 Task: Create a due date automation trigger when advanced on, 2 hours before a card is due add fields with all custom fields completed.
Action: Mouse moved to (1360, 106)
Screenshot: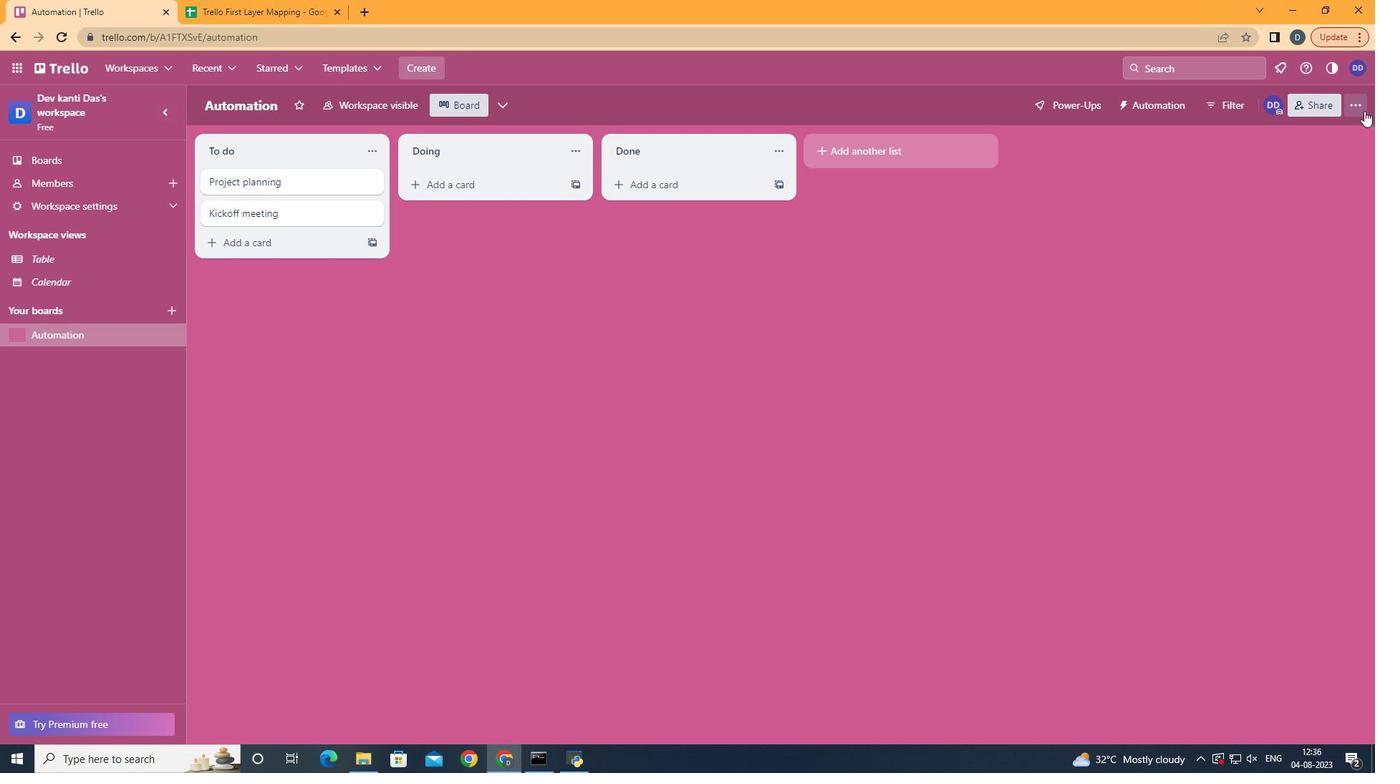 
Action: Mouse pressed left at (1360, 106)
Screenshot: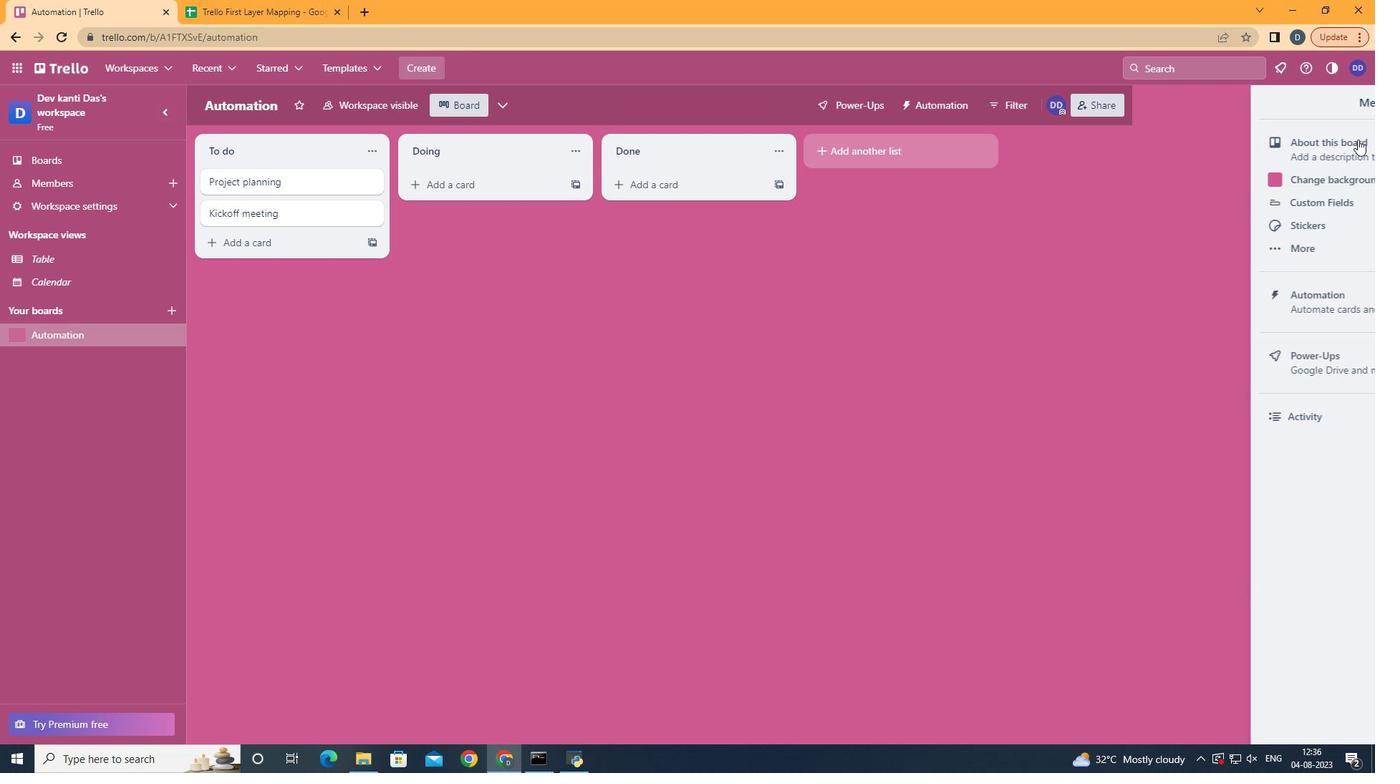 
Action: Mouse moved to (1270, 293)
Screenshot: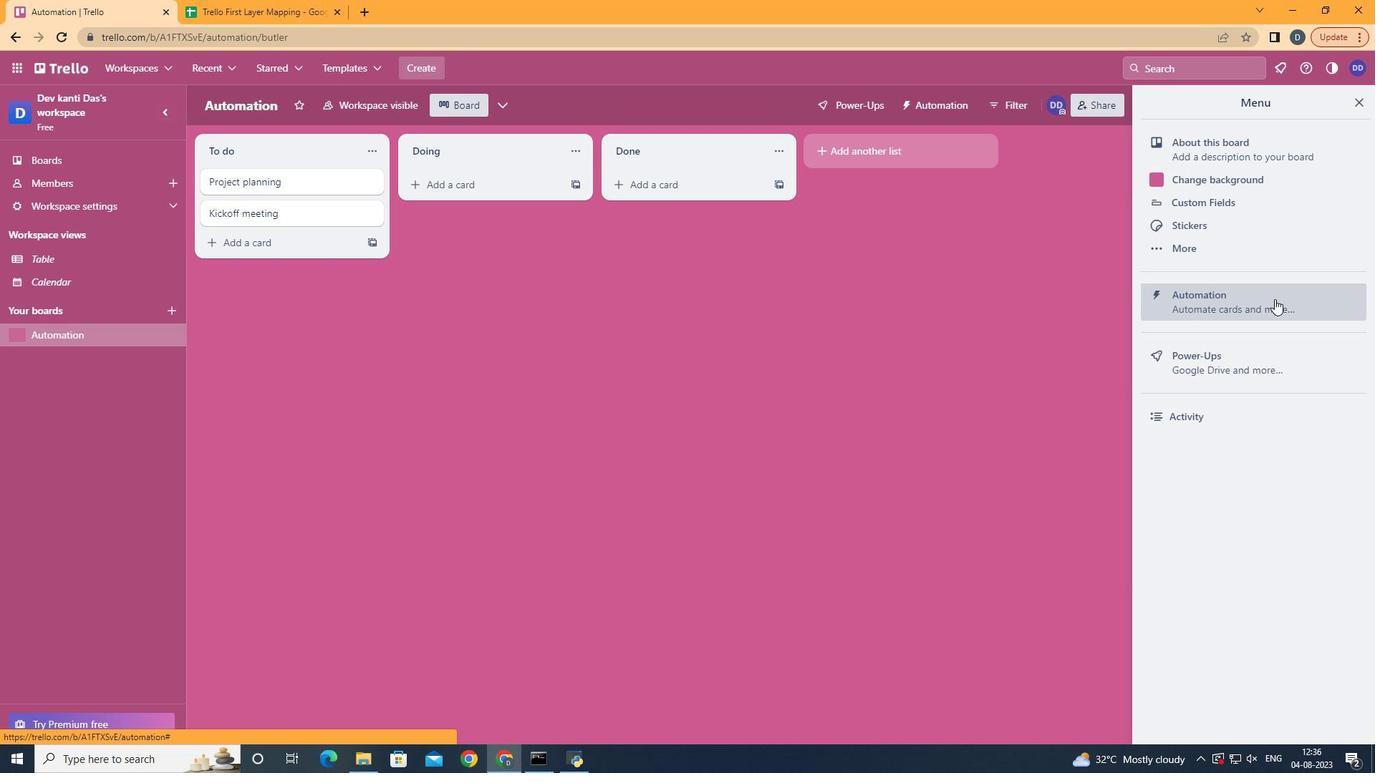 
Action: Mouse pressed left at (1270, 293)
Screenshot: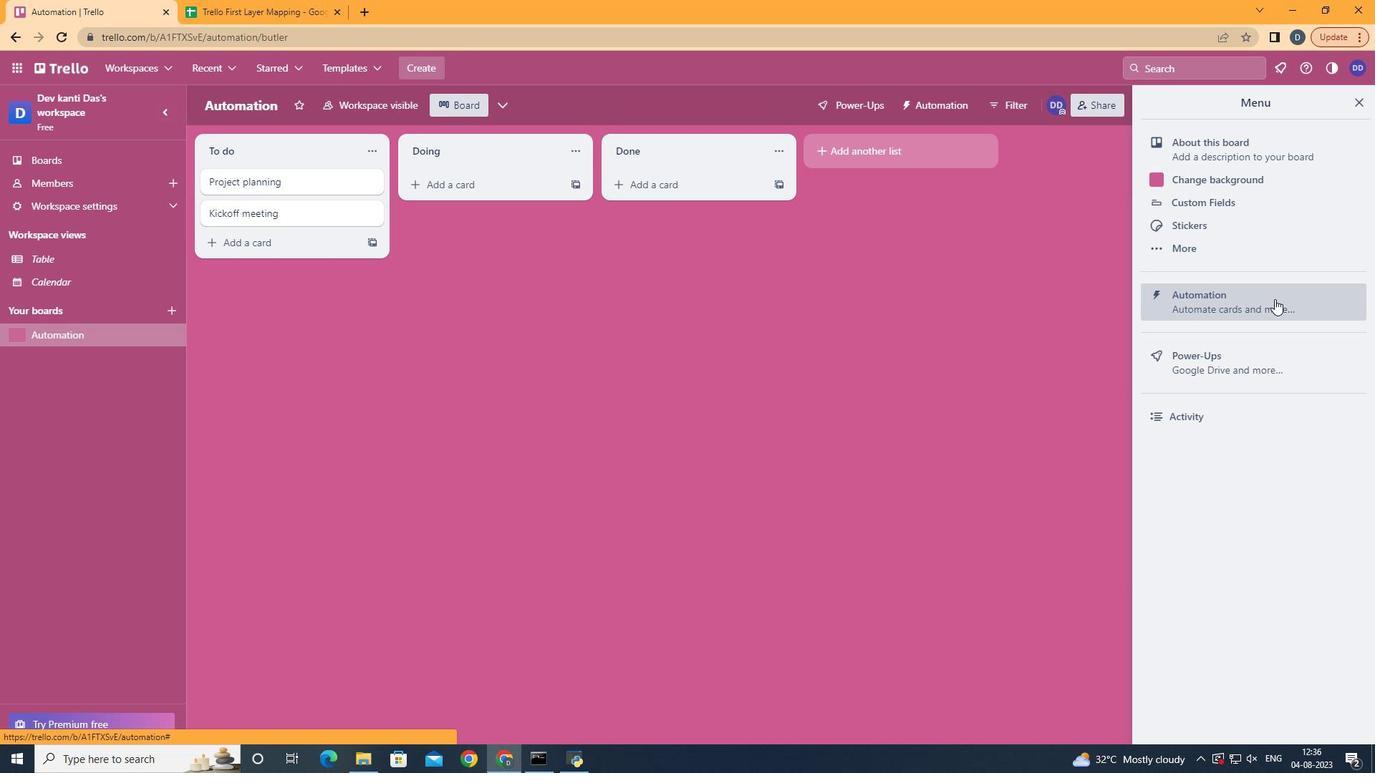 
Action: Mouse moved to (285, 282)
Screenshot: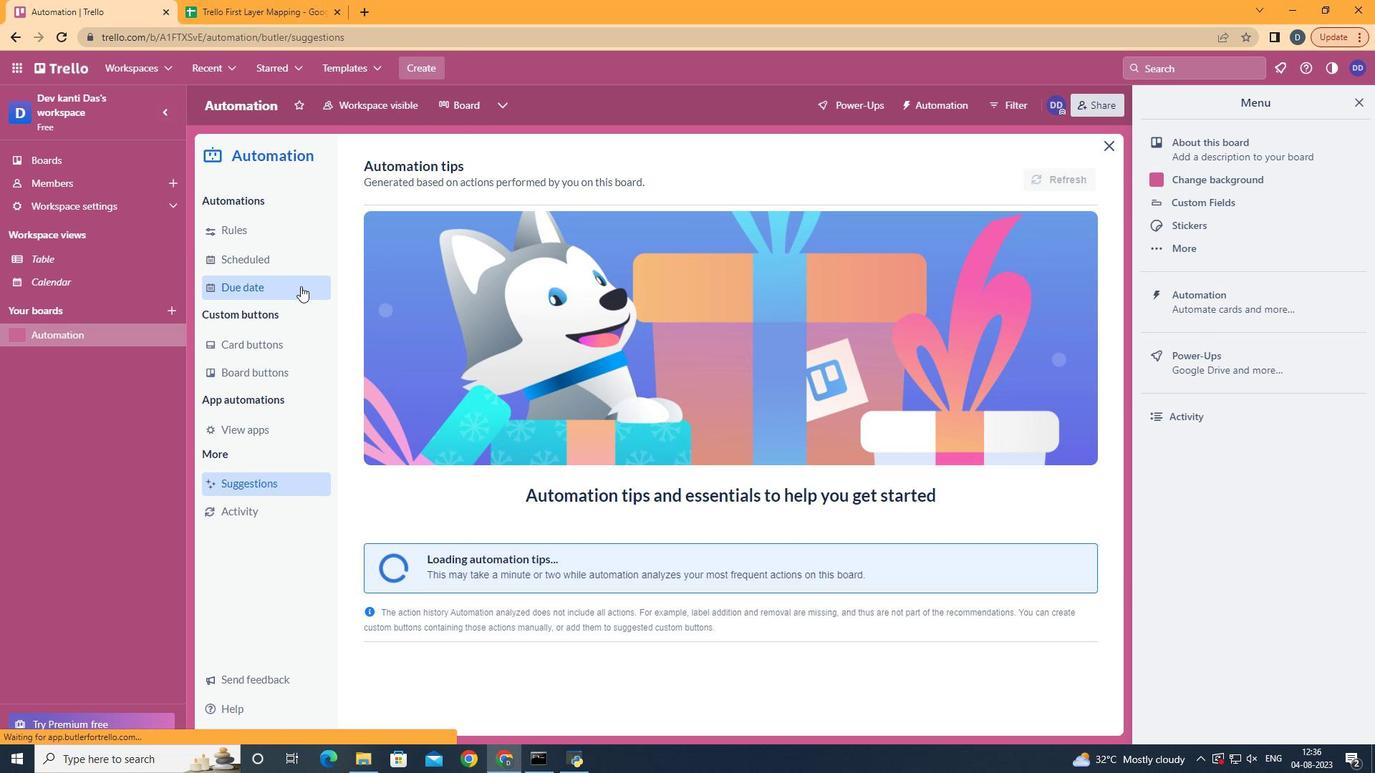 
Action: Mouse pressed left at (285, 282)
Screenshot: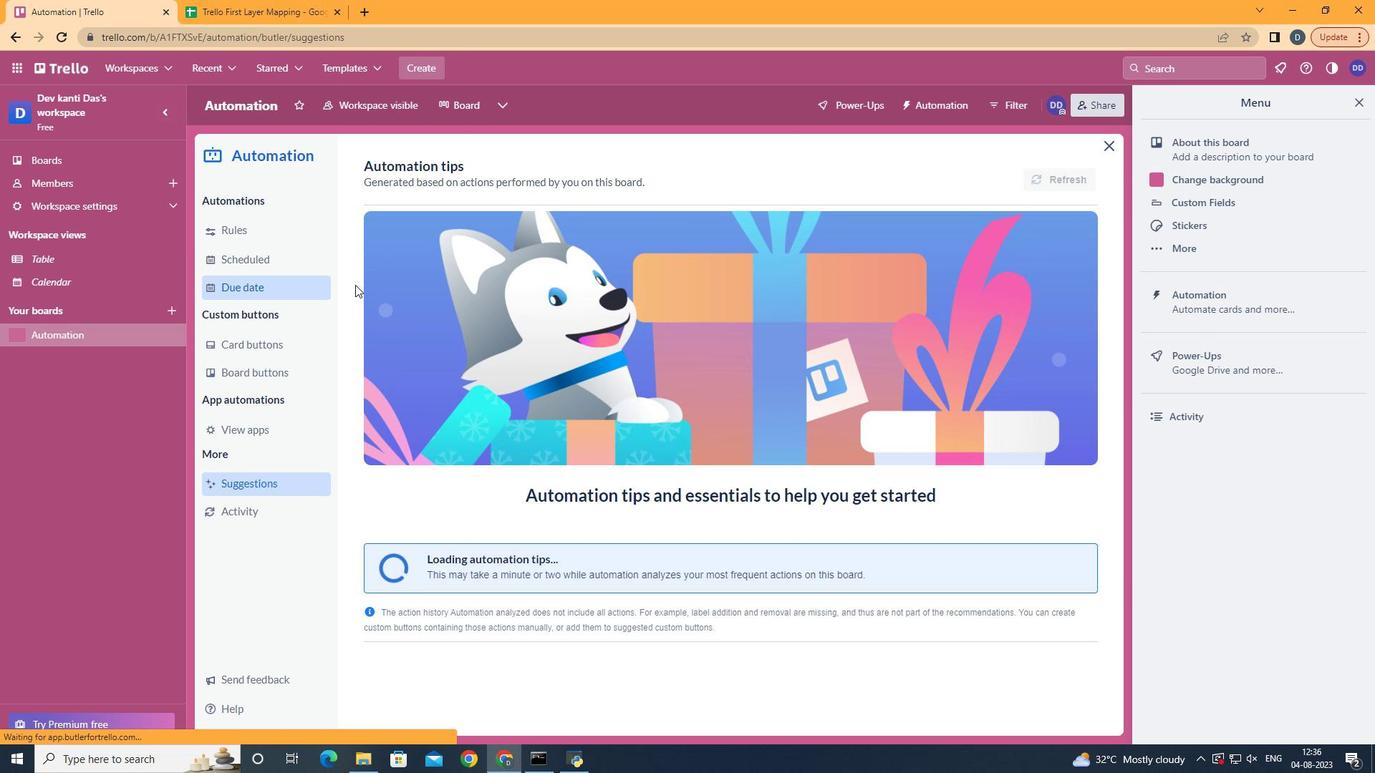 
Action: Mouse moved to (1006, 164)
Screenshot: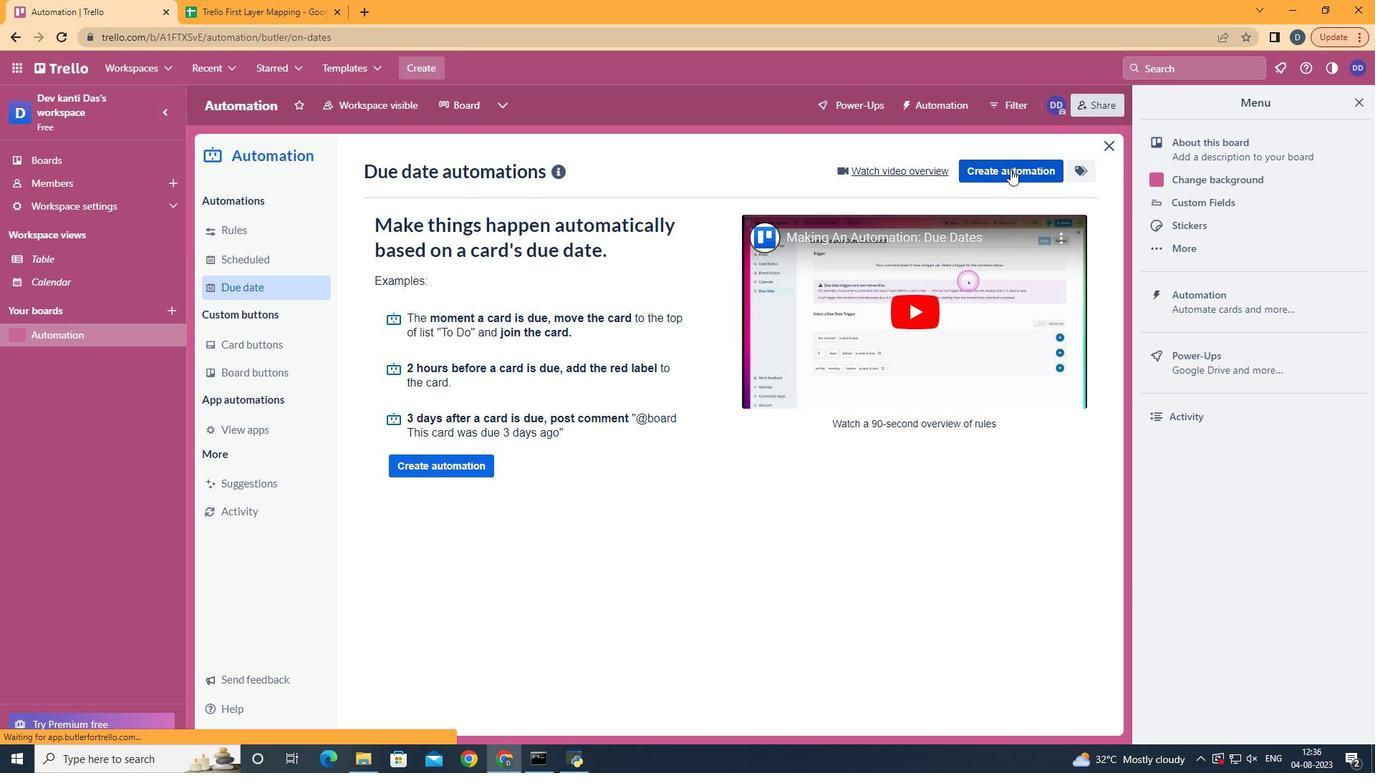 
Action: Mouse pressed left at (1006, 164)
Screenshot: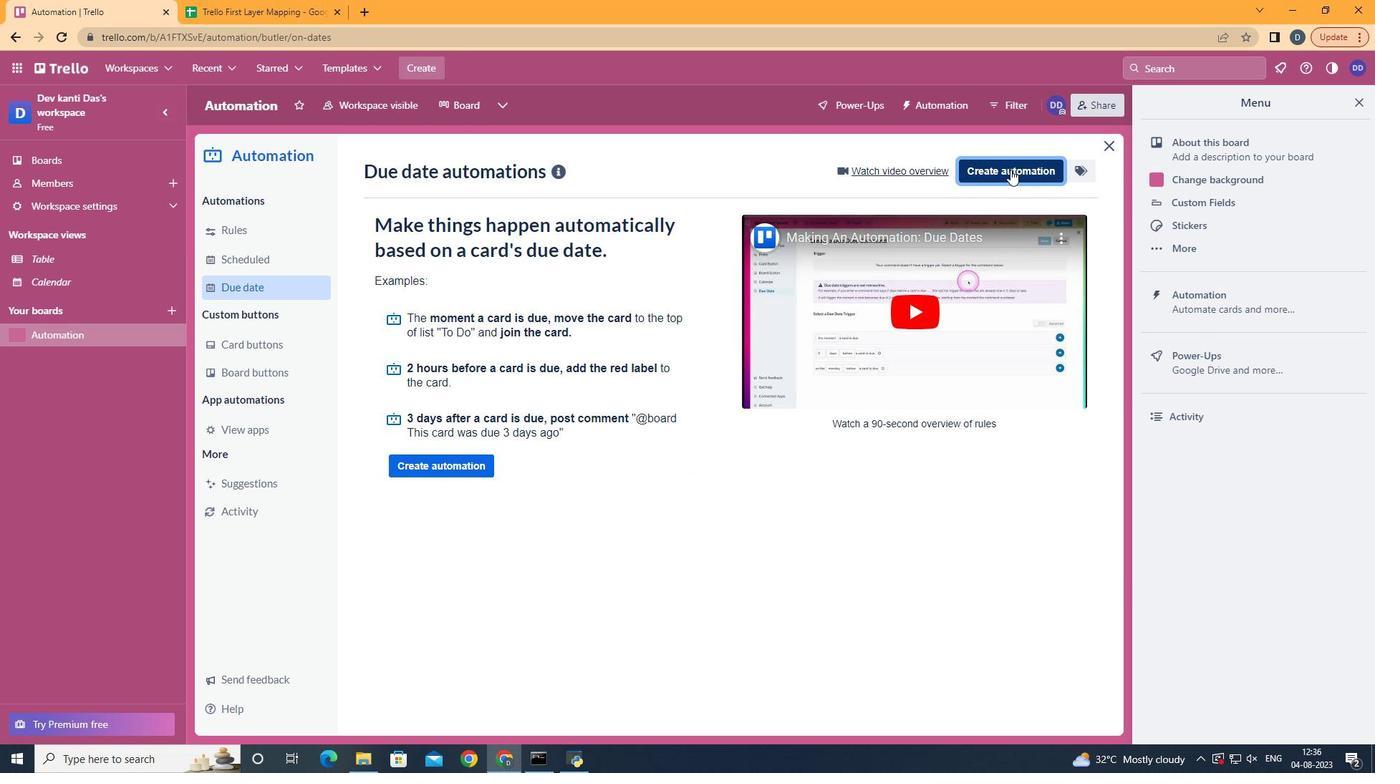 
Action: Mouse moved to (705, 293)
Screenshot: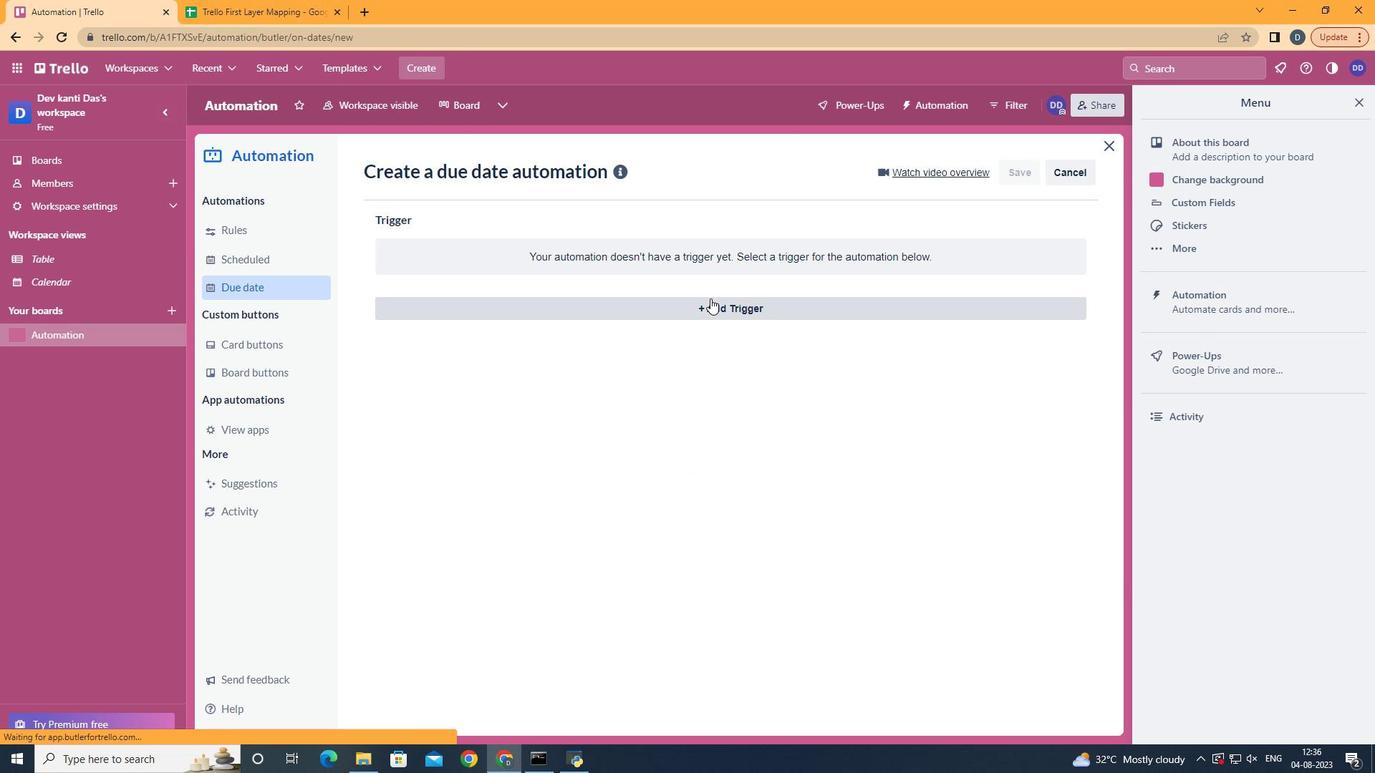 
Action: Mouse pressed left at (705, 293)
Screenshot: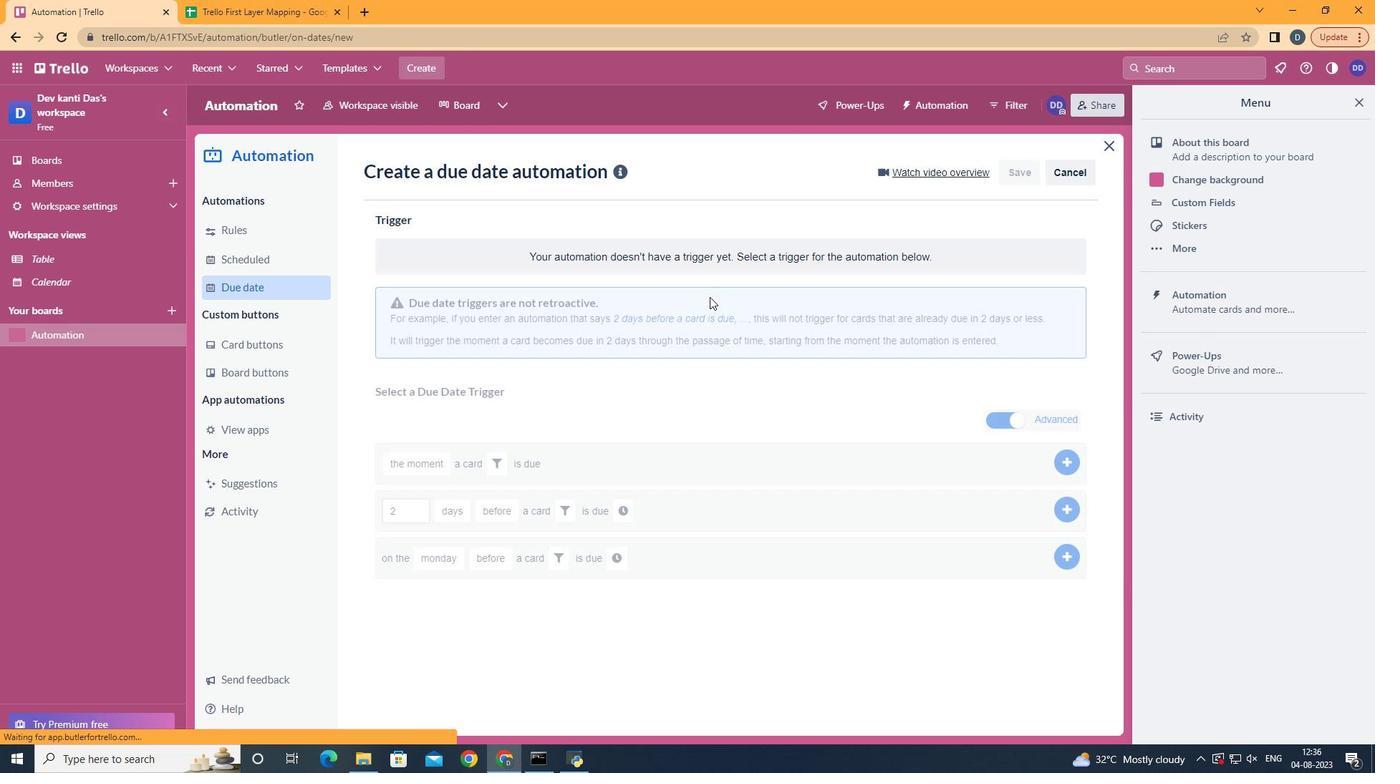 
Action: Mouse moved to (449, 602)
Screenshot: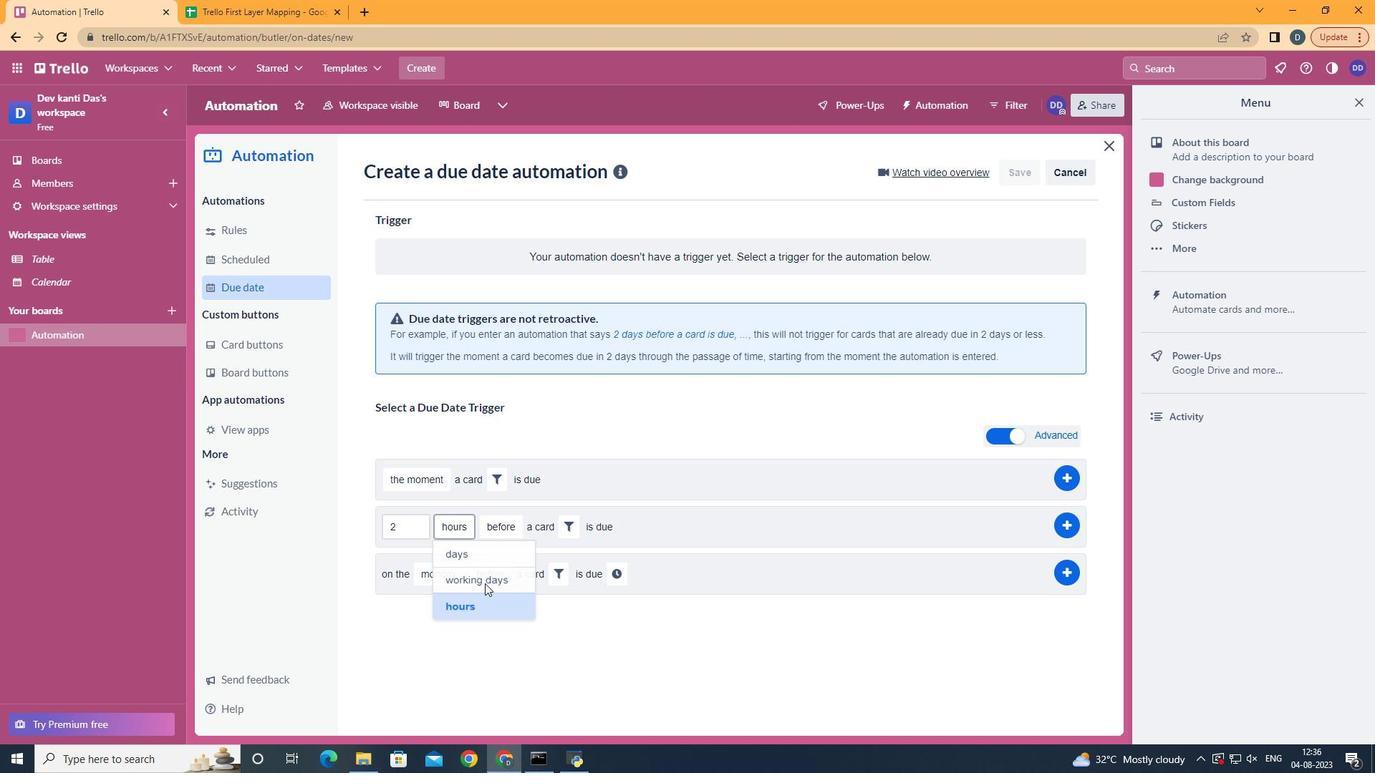 
Action: Mouse pressed left at (449, 602)
Screenshot: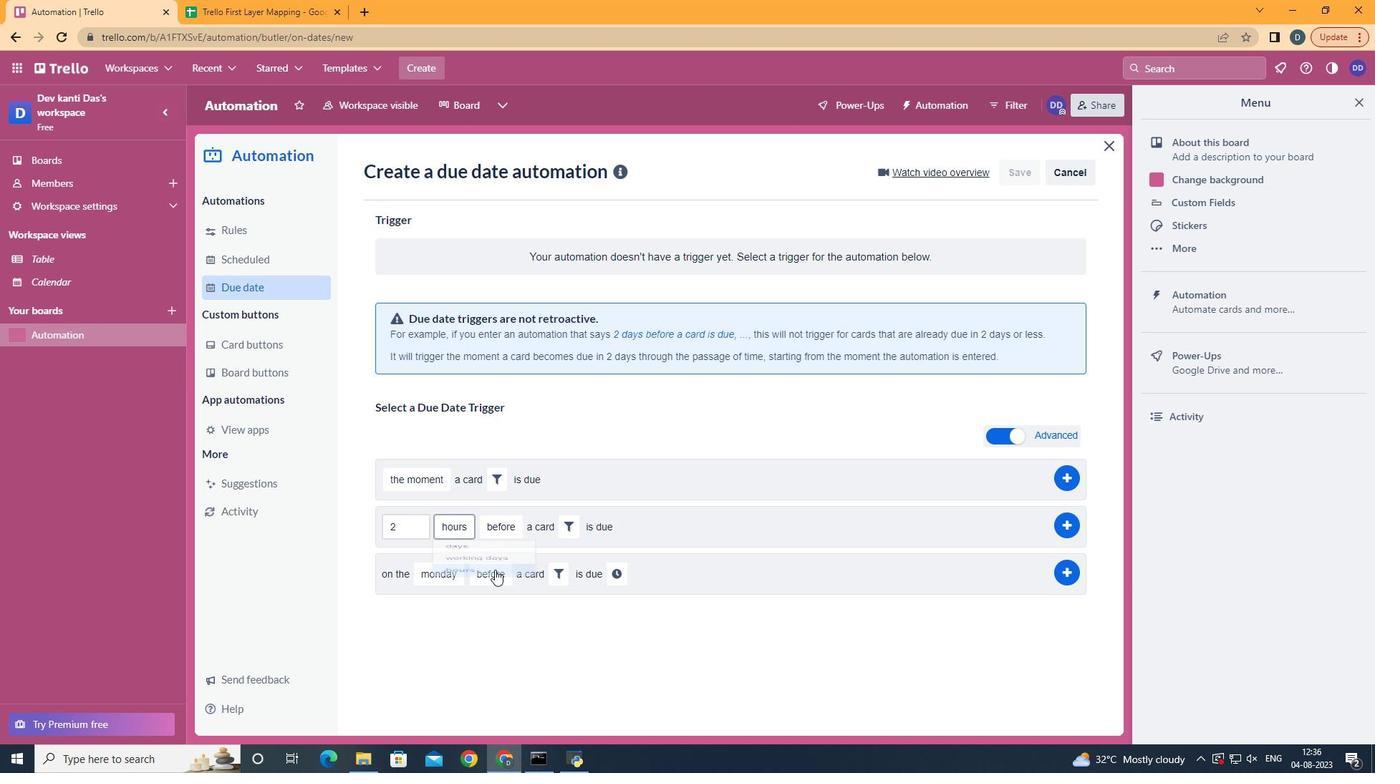 
Action: Mouse moved to (498, 543)
Screenshot: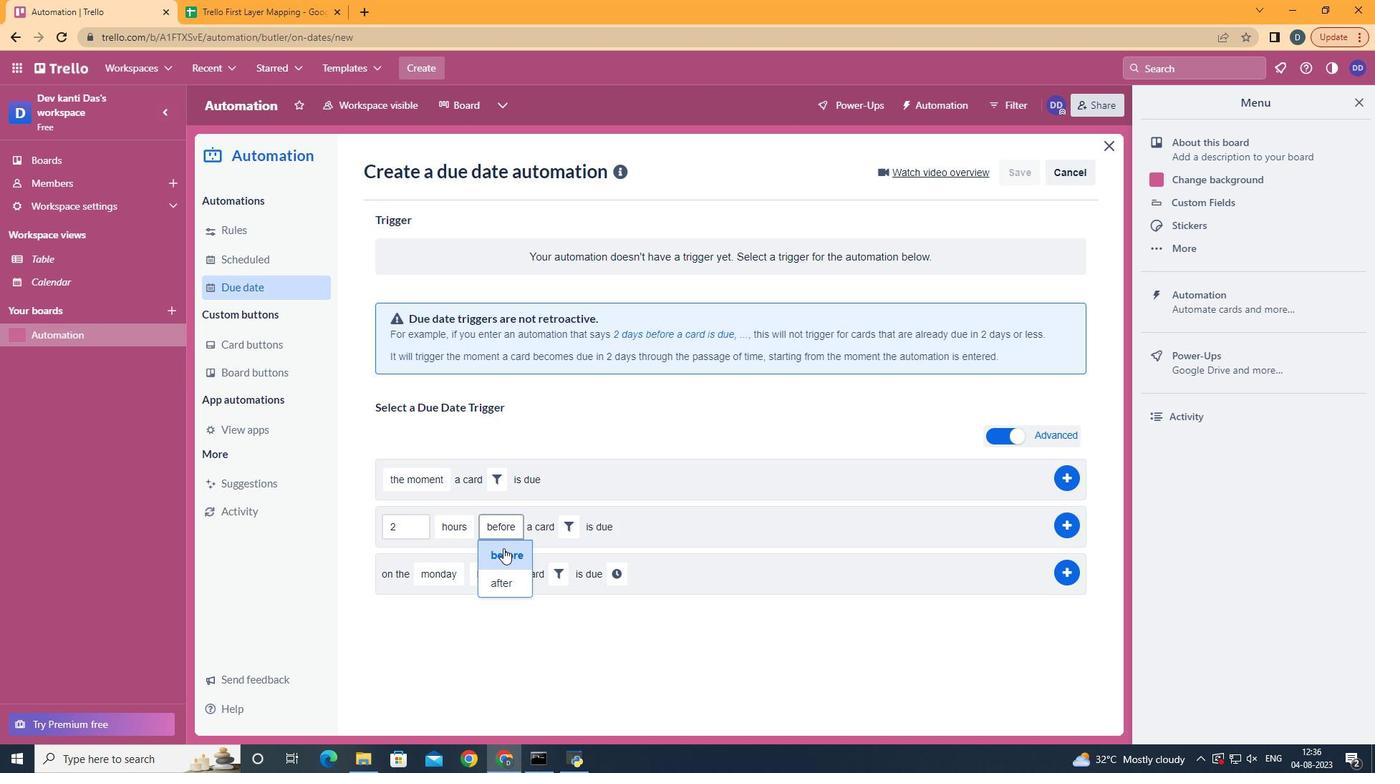
Action: Mouse pressed left at (498, 543)
Screenshot: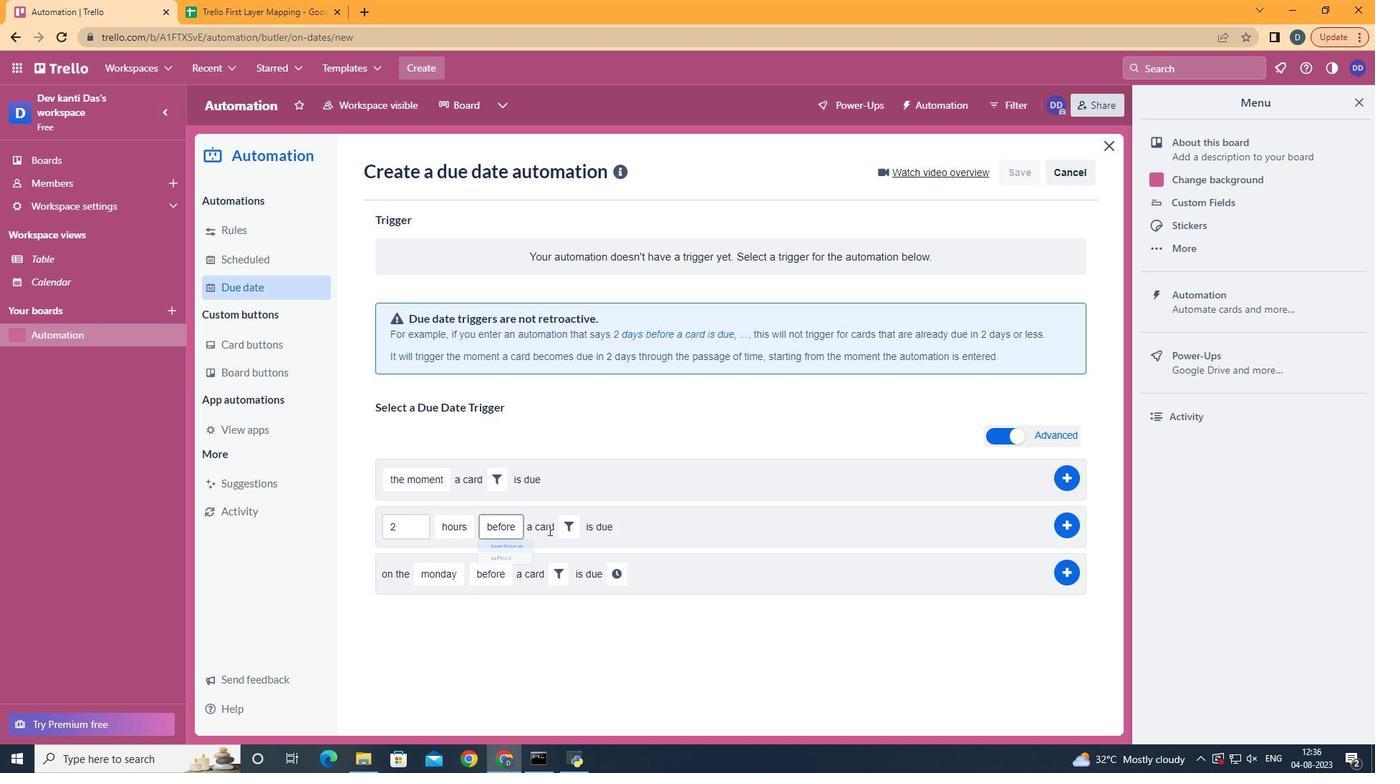 
Action: Mouse moved to (571, 510)
Screenshot: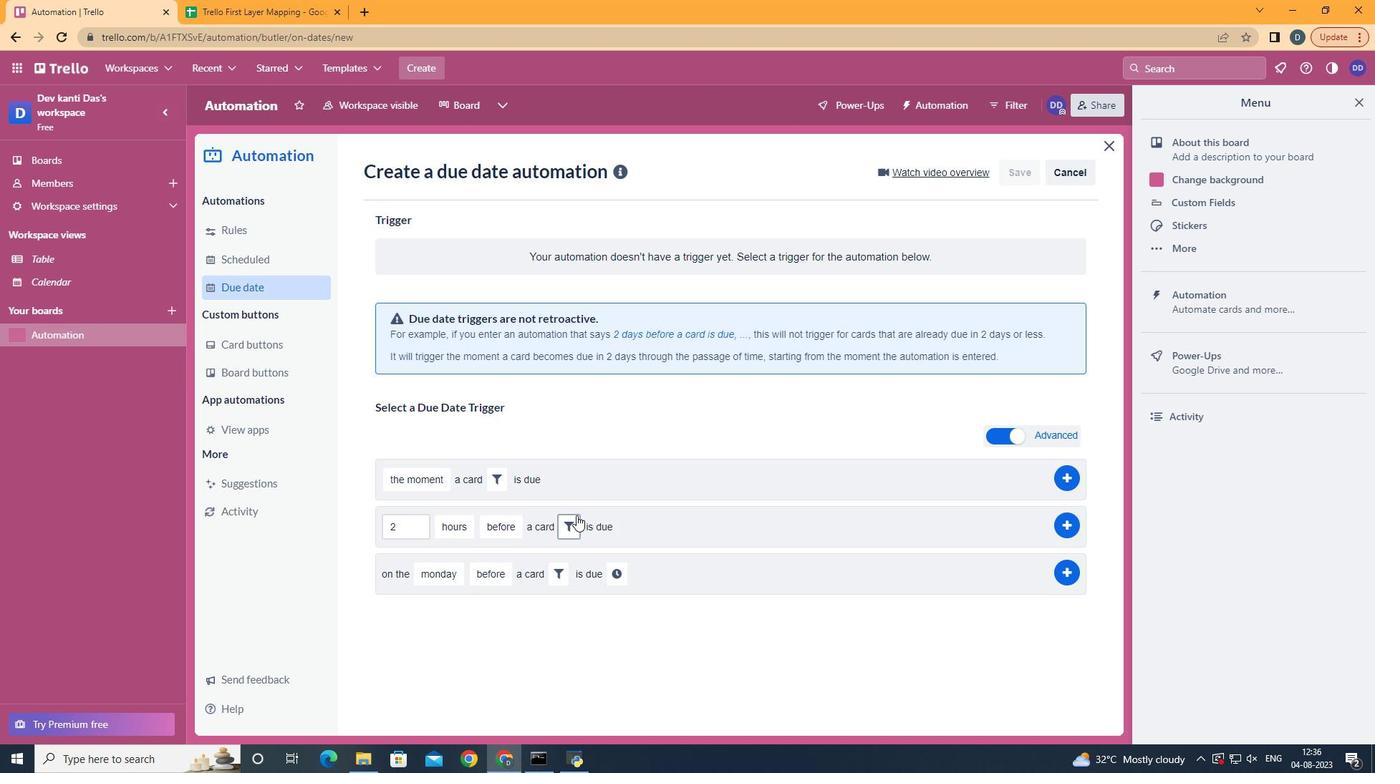 
Action: Mouse pressed left at (571, 510)
Screenshot: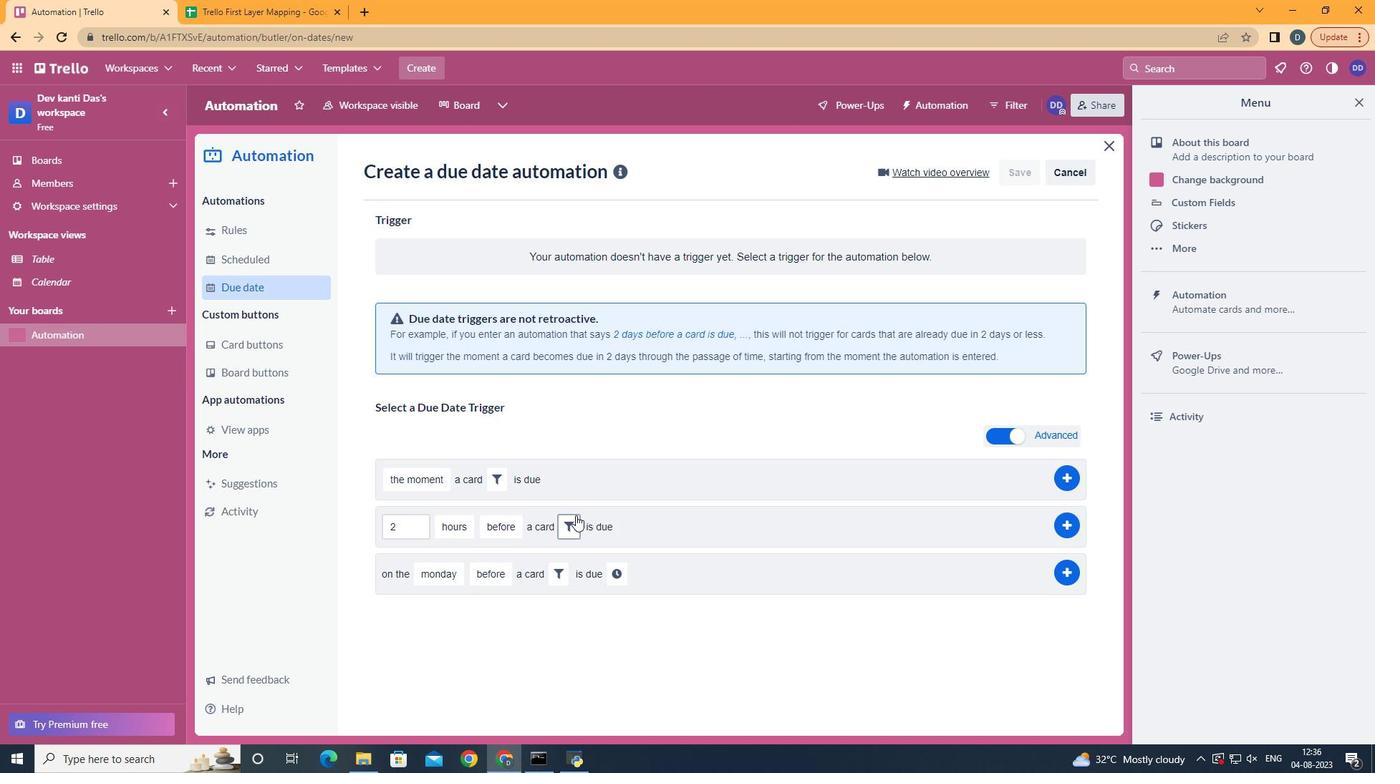 
Action: Mouse moved to (803, 571)
Screenshot: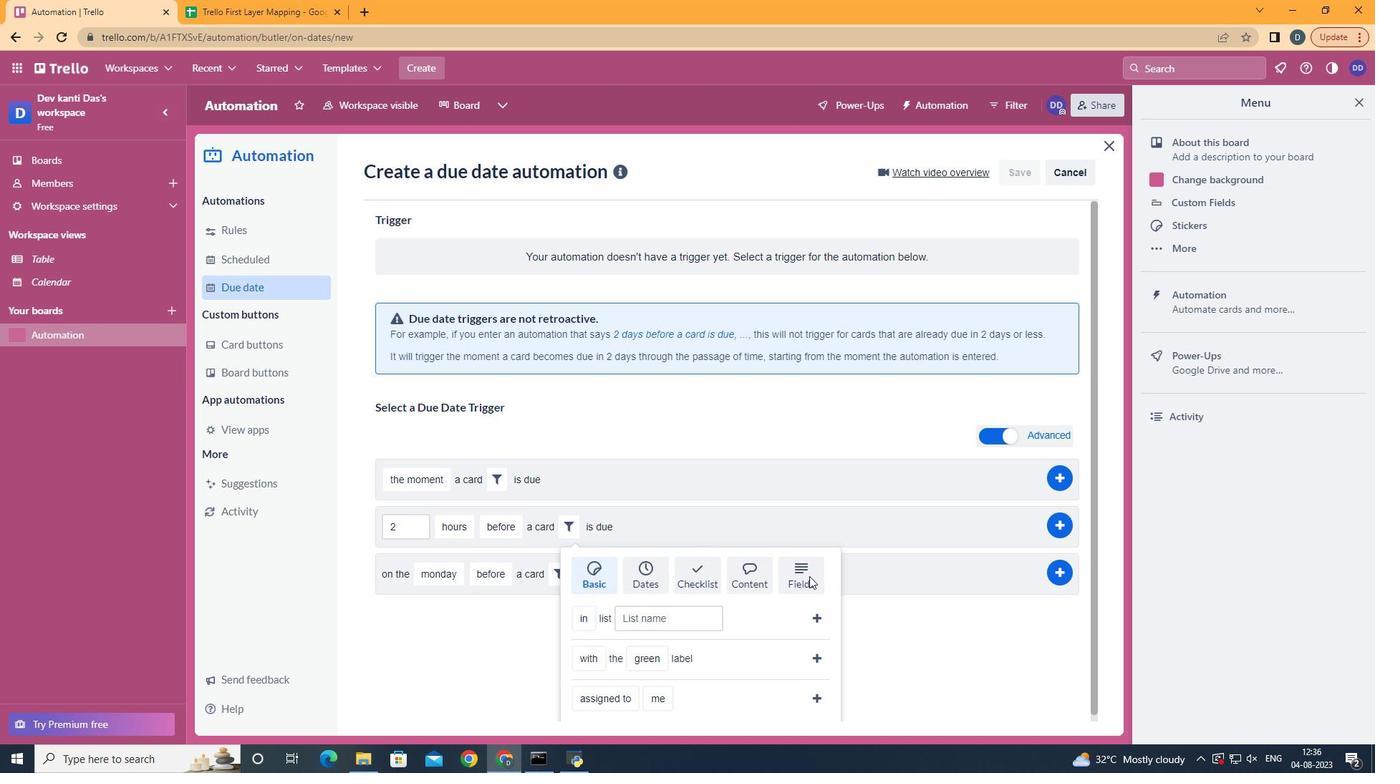 
Action: Mouse pressed left at (803, 571)
Screenshot: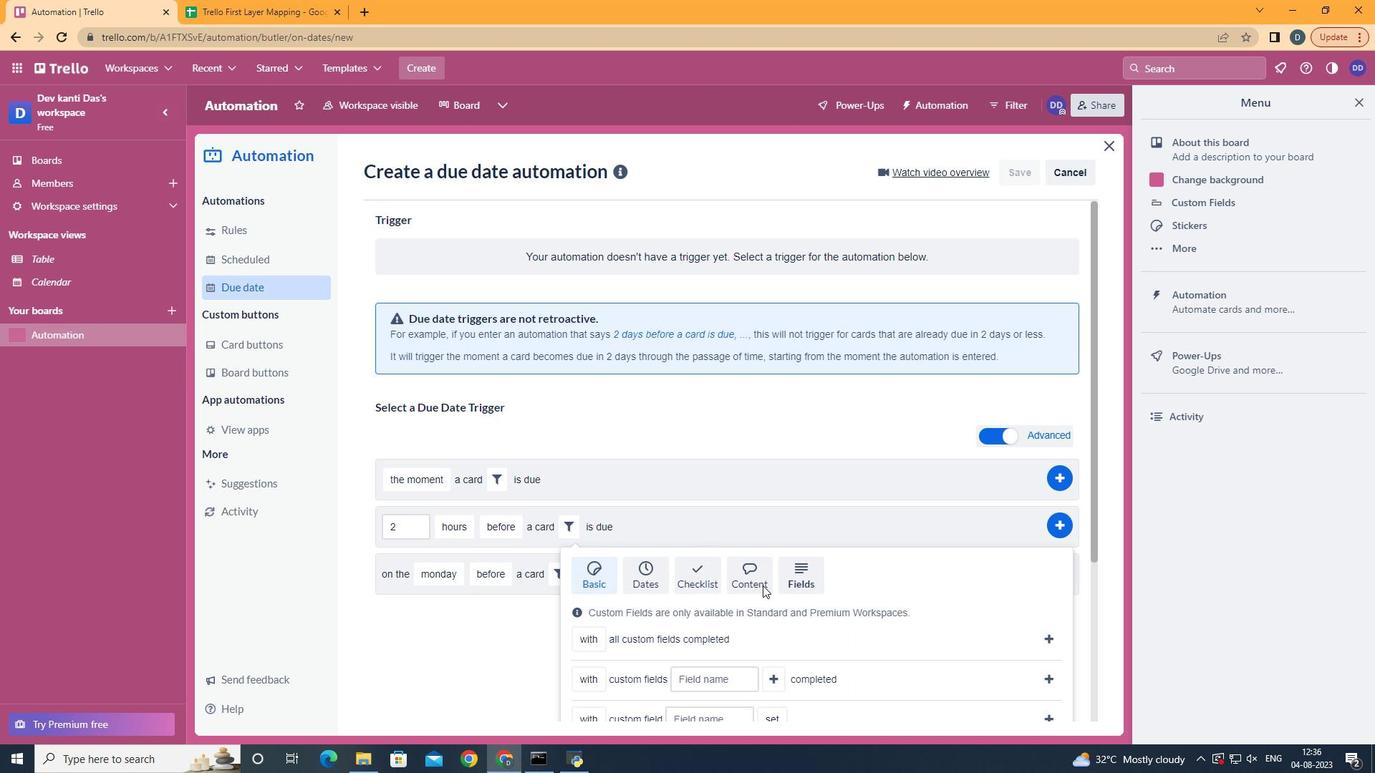 
Action: Mouse moved to (598, 654)
Screenshot: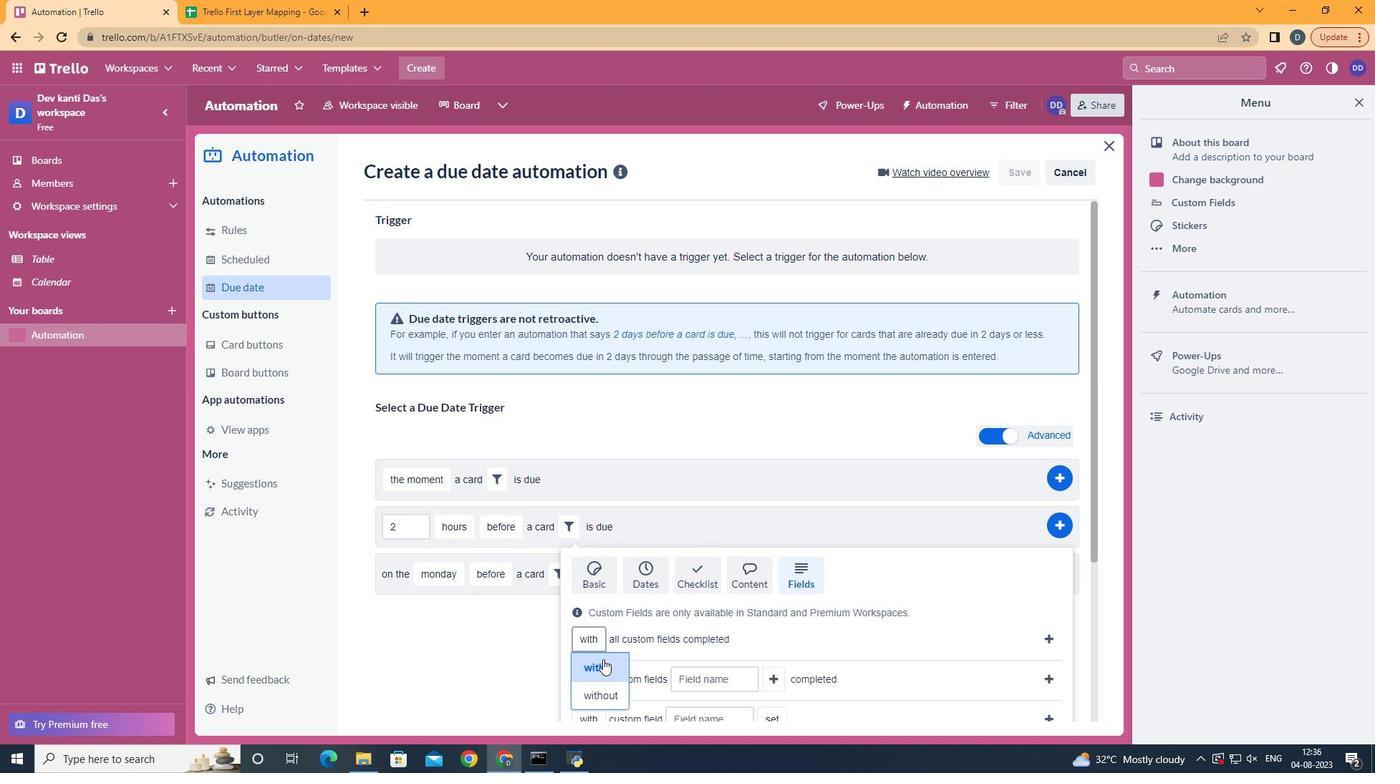 
Action: Mouse pressed left at (598, 654)
Screenshot: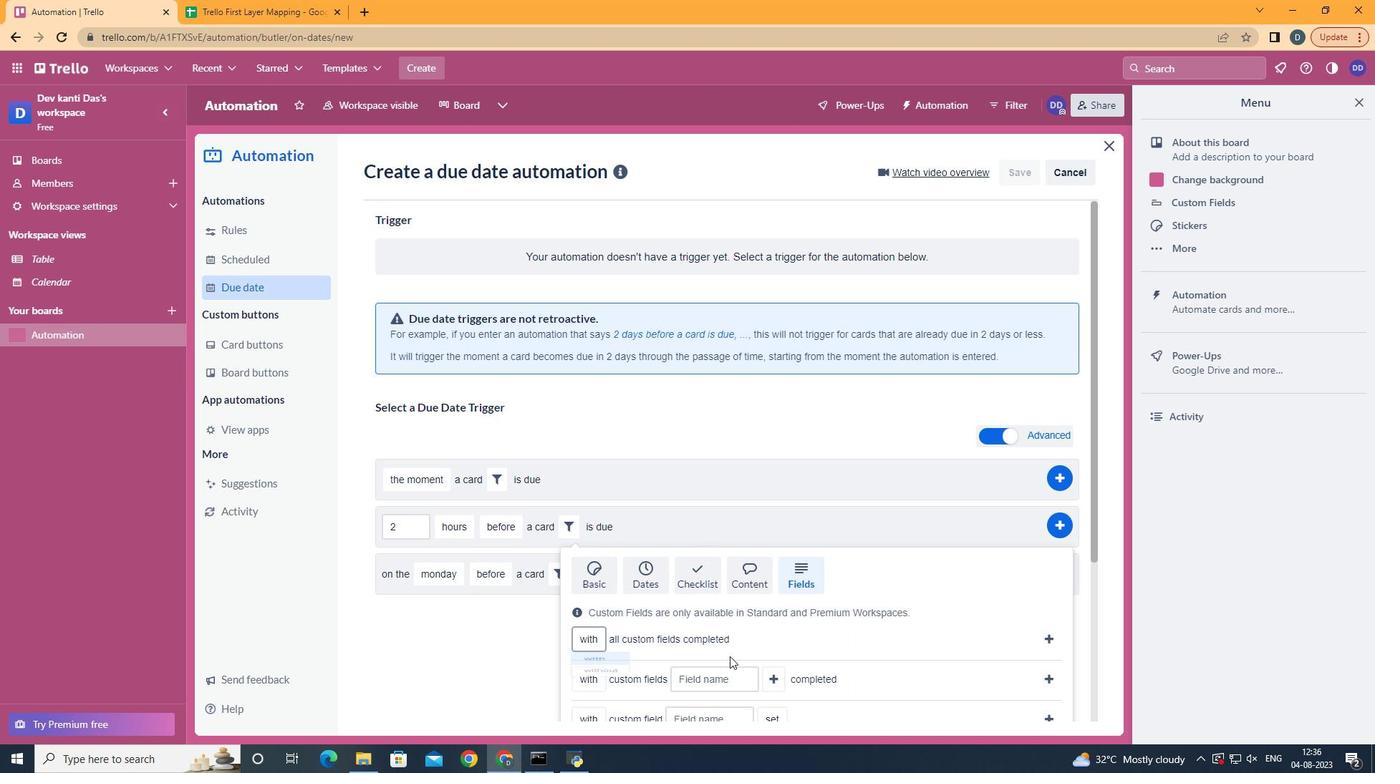 
Action: Mouse moved to (1051, 638)
Screenshot: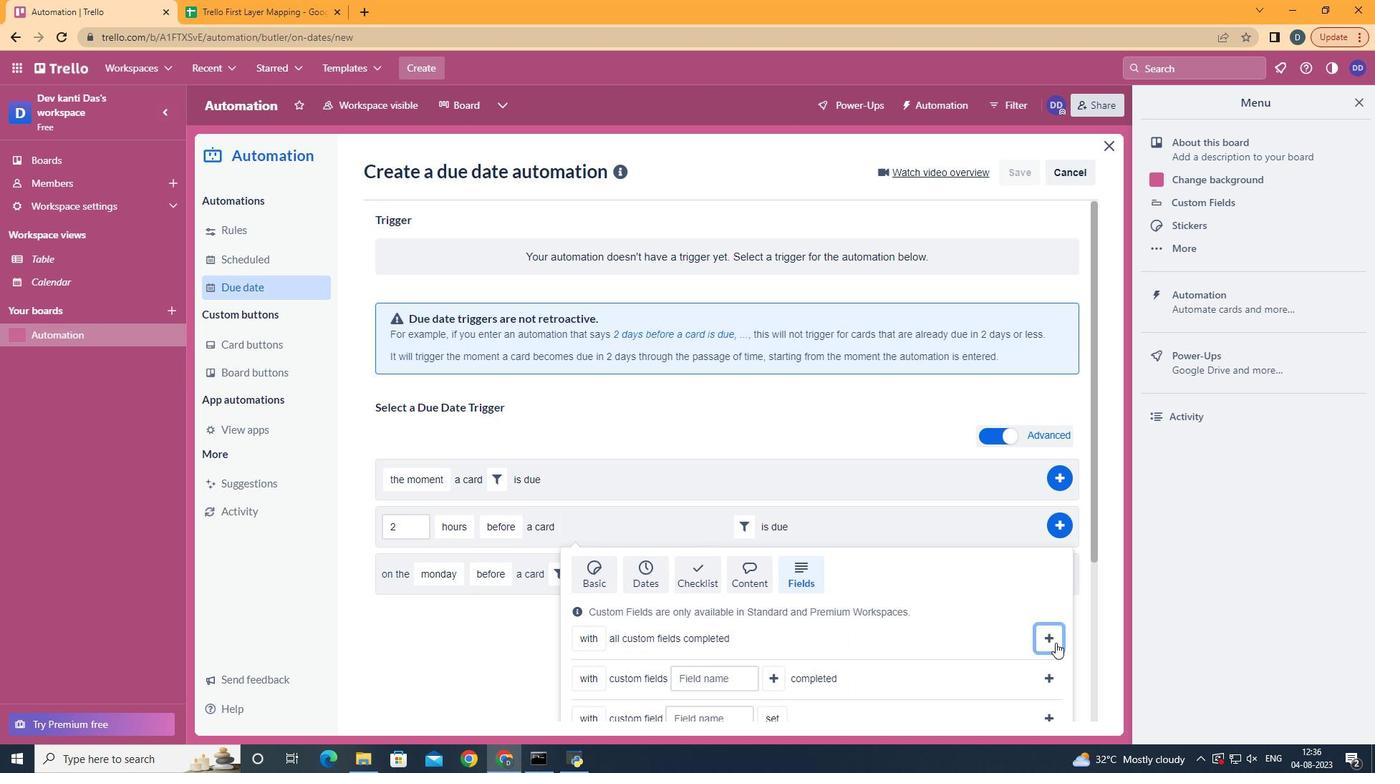 
Action: Mouse pressed left at (1051, 638)
Screenshot: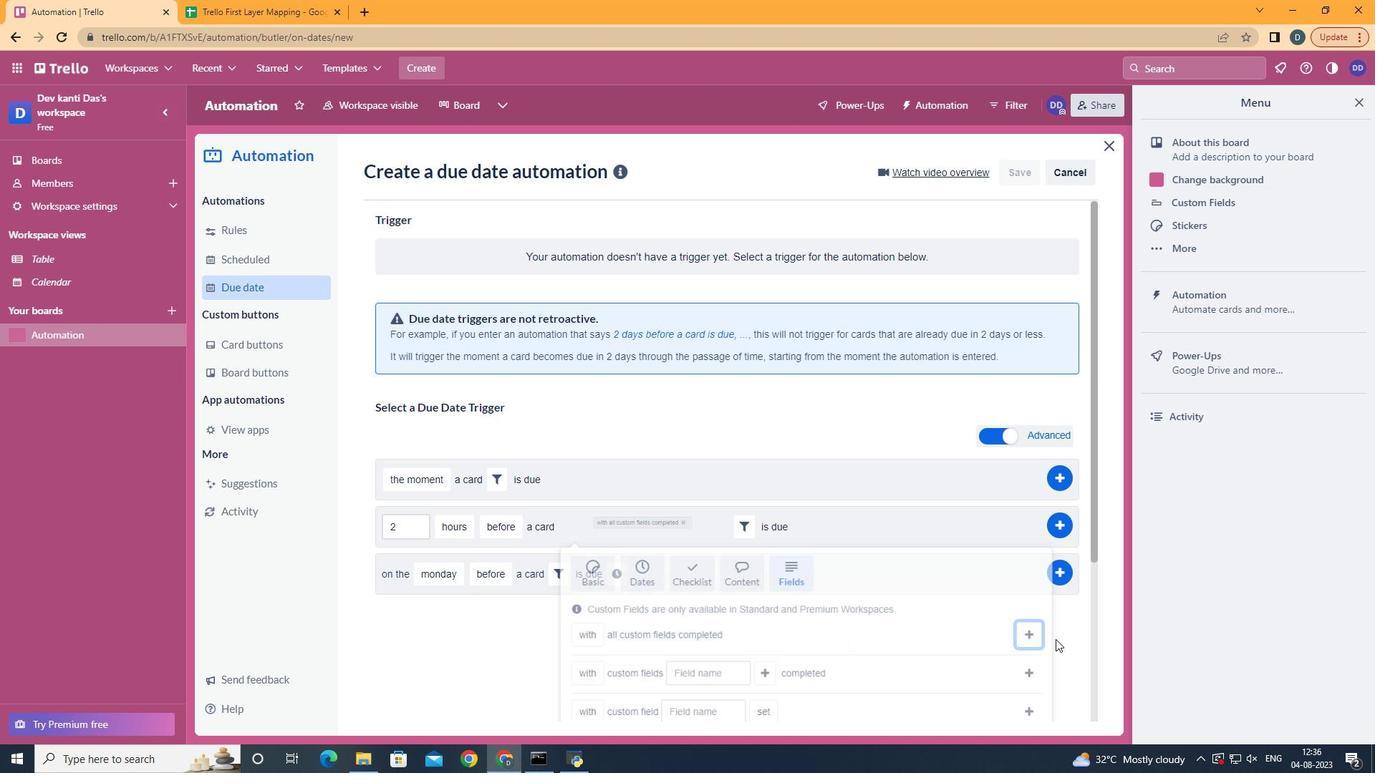 
Action: Mouse moved to (1066, 522)
Screenshot: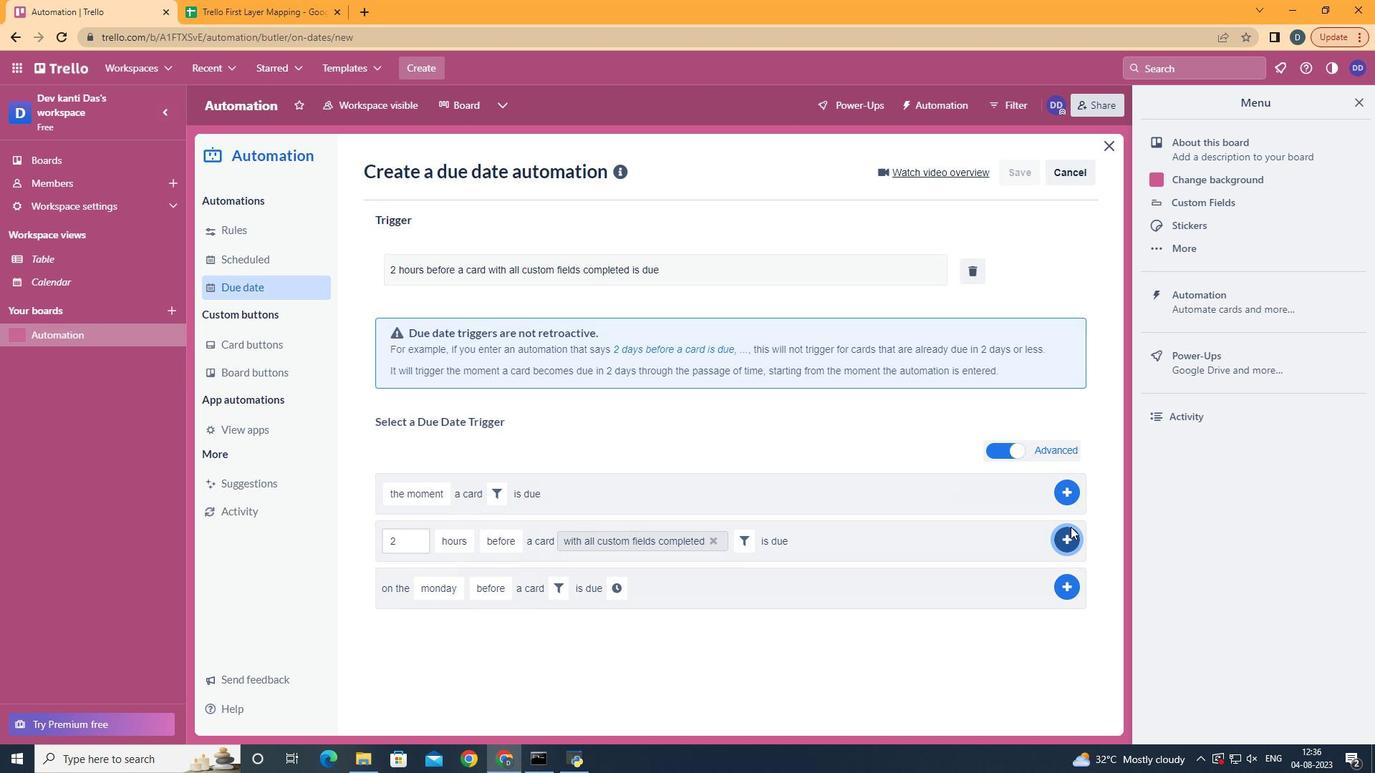 
Action: Mouse pressed left at (1066, 522)
Screenshot: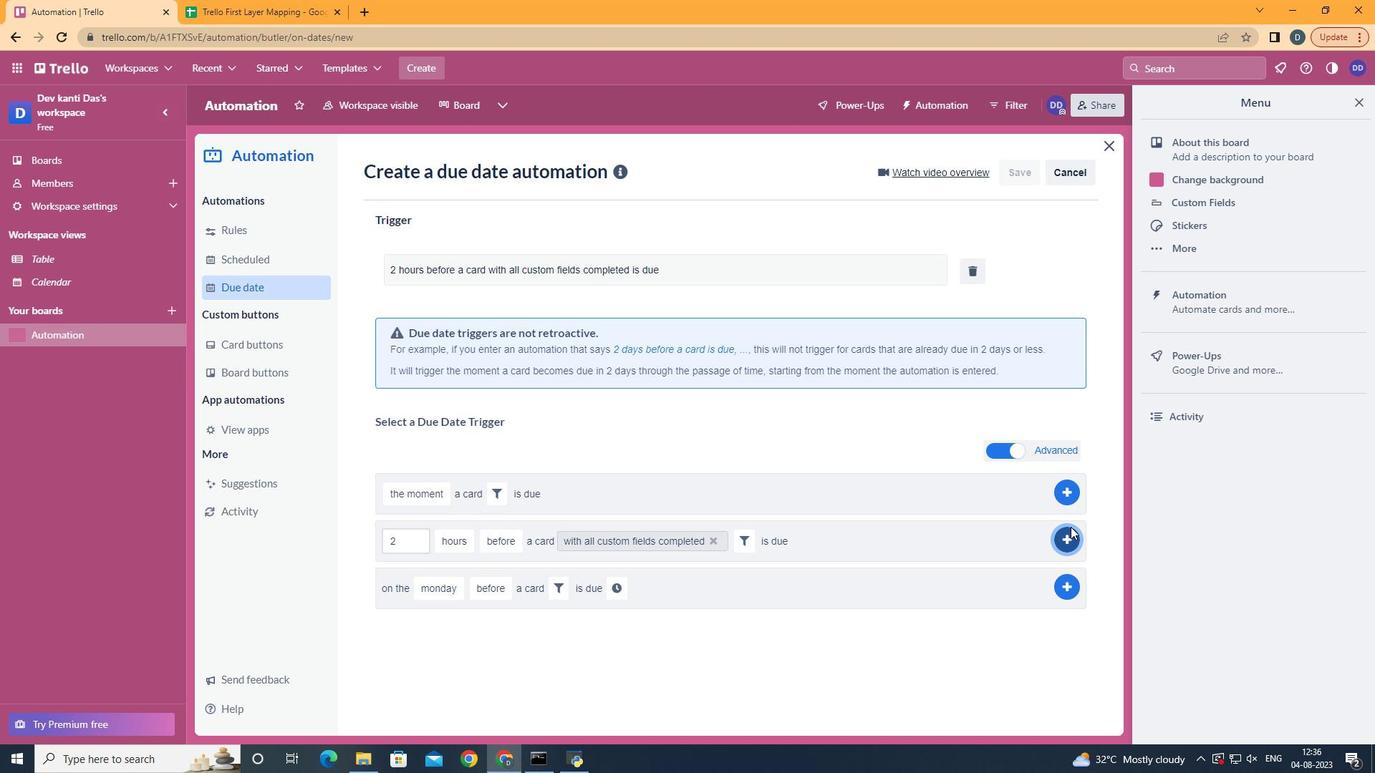 
Action: Mouse moved to (659, 177)
Screenshot: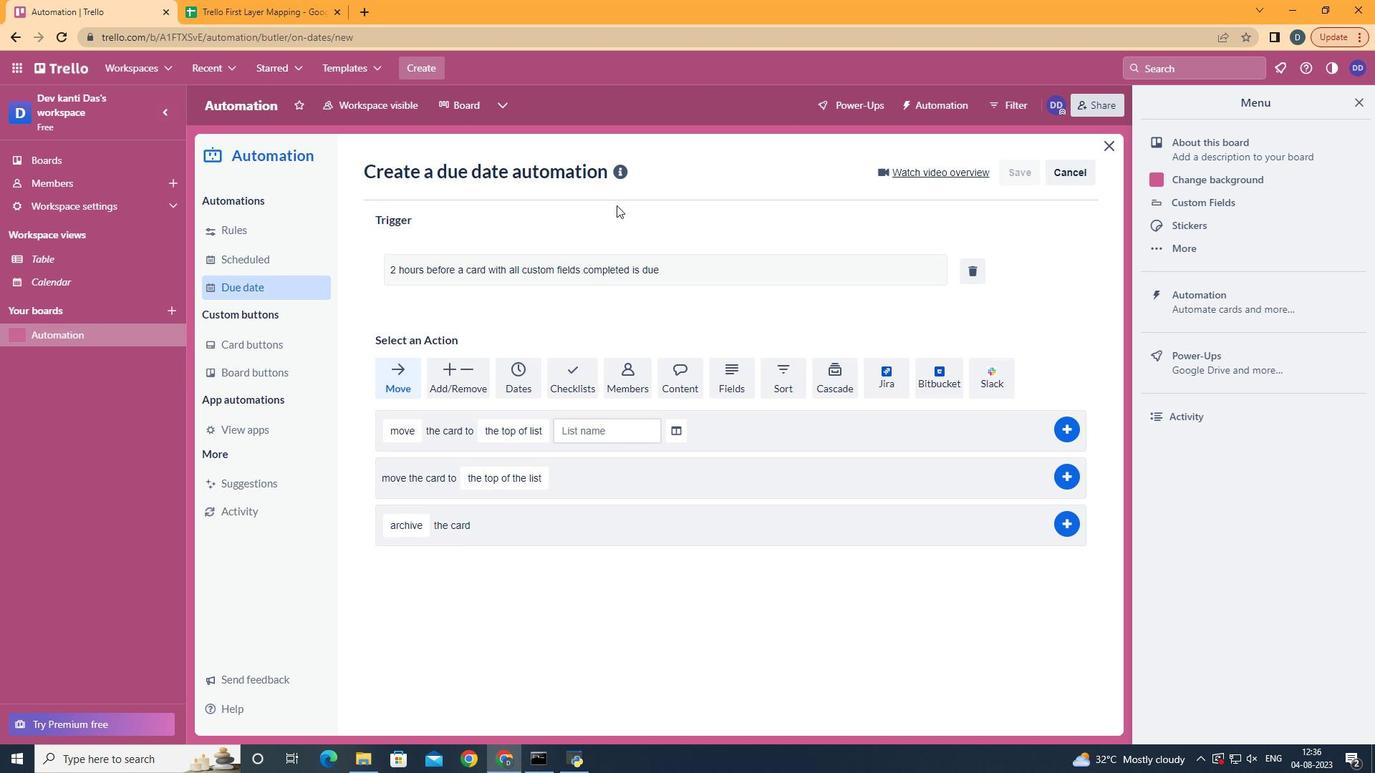 
